 Task: Send an email with the signature Christian Kelly with the subject 'Request for sponsorship' and the message 'Could you please provide a breakdown of the costs?' from softage.1@softage.net to softage.7@softage.net,  softage.1@softage.net and softage.8@softage.net with CC to softage.9@softage.net with an attached document Strategic_plan.pdf
Action: Key pressed n
Screenshot: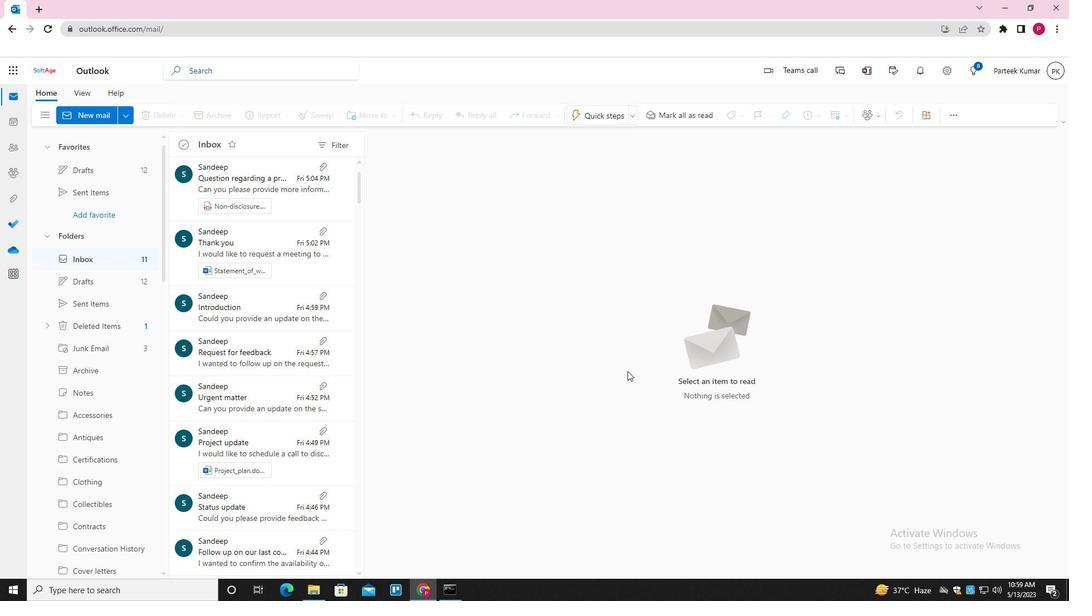 
Action: Mouse moved to (748, 117)
Screenshot: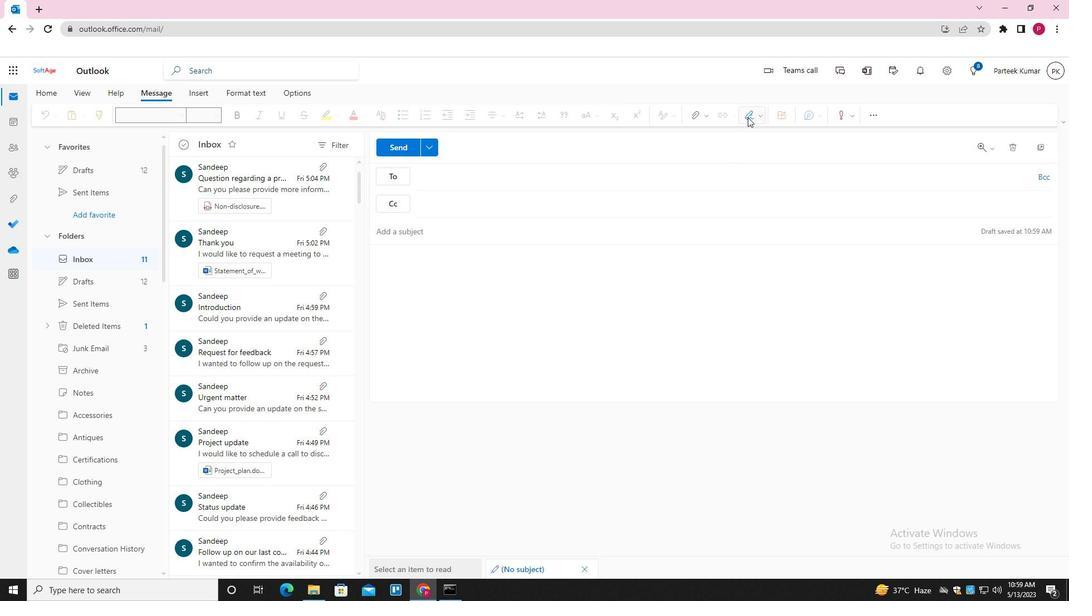 
Action: Mouse pressed left at (748, 117)
Screenshot: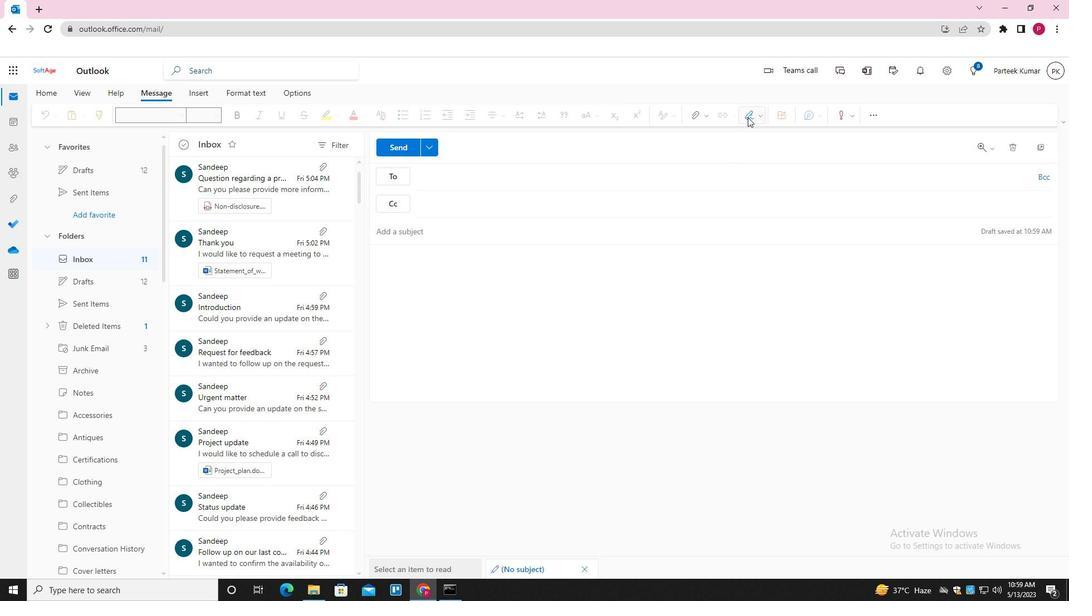 
Action: Mouse moved to (741, 164)
Screenshot: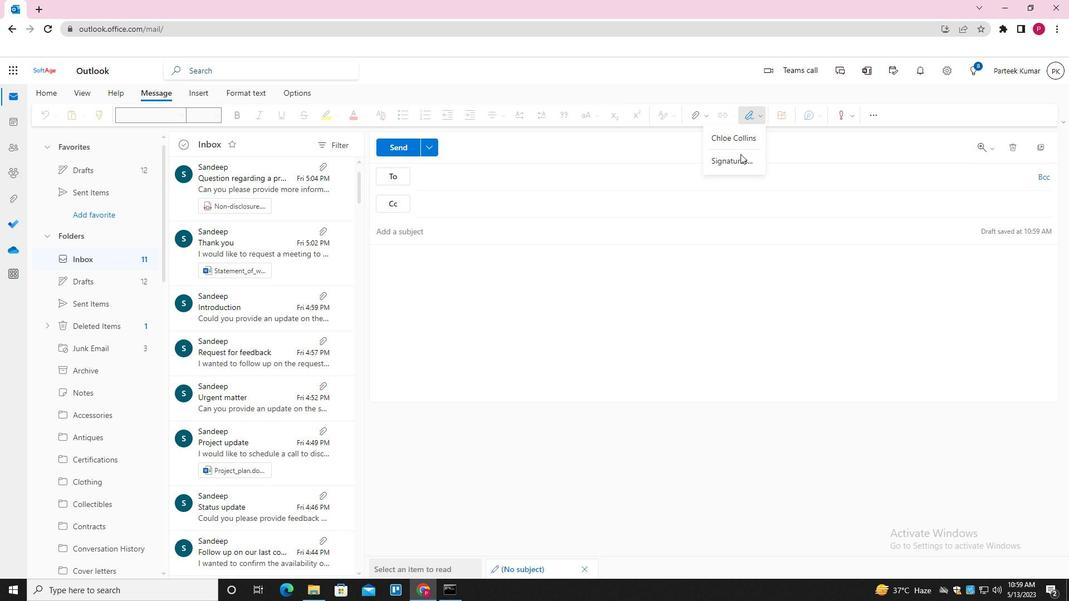 
Action: Mouse pressed left at (741, 164)
Screenshot: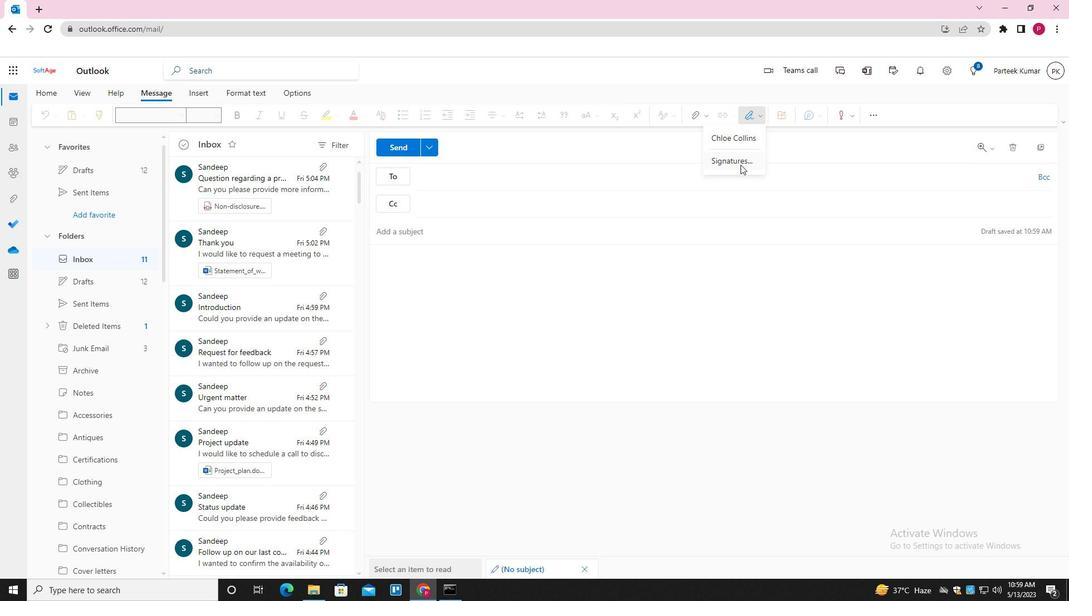 
Action: Mouse moved to (755, 202)
Screenshot: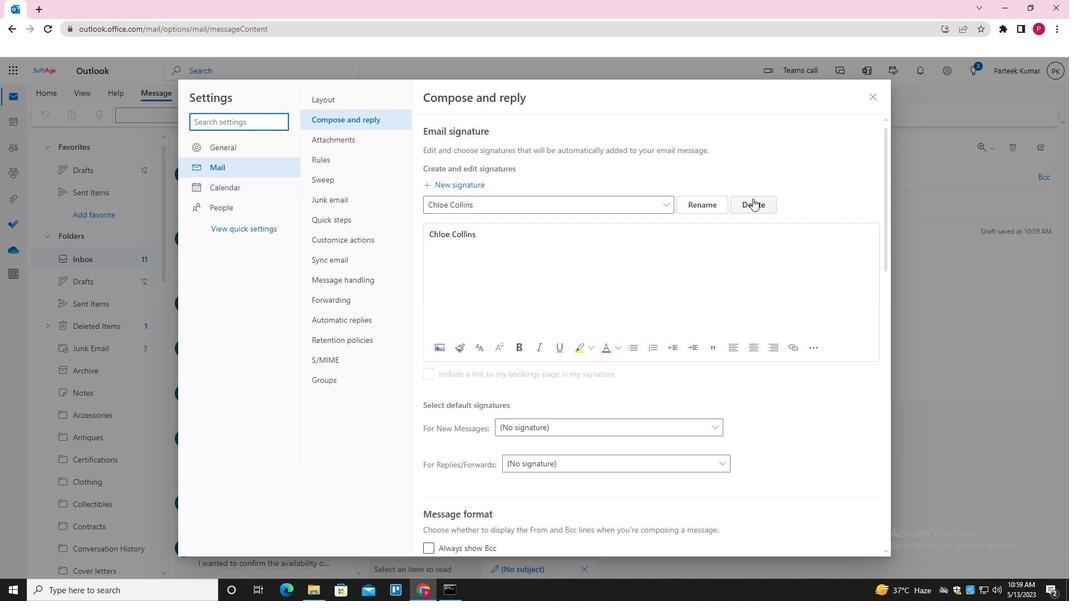 
Action: Mouse pressed left at (755, 202)
Screenshot: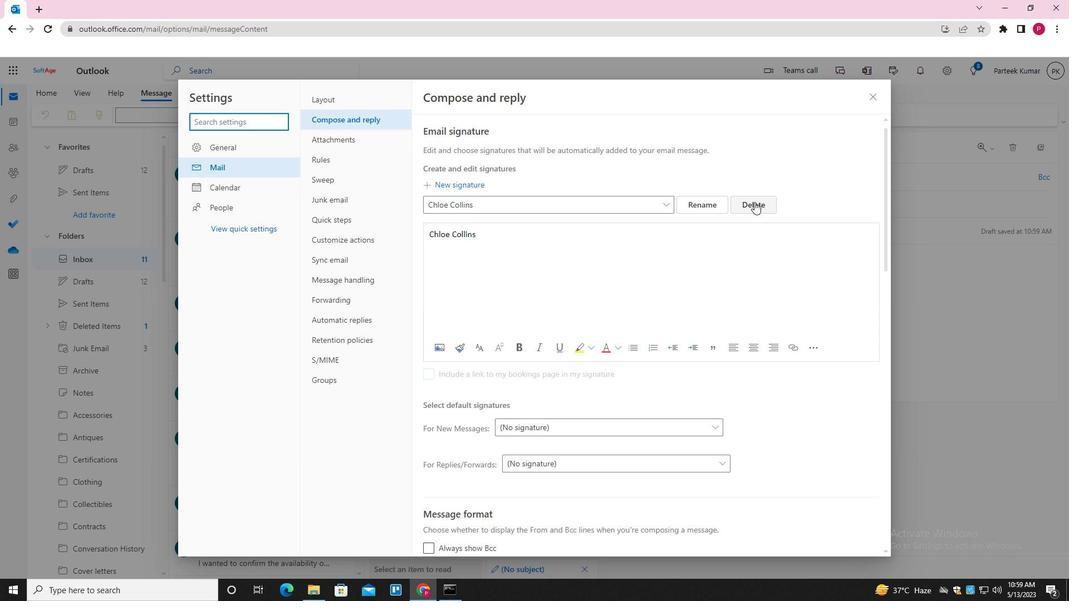 
Action: Mouse moved to (613, 208)
Screenshot: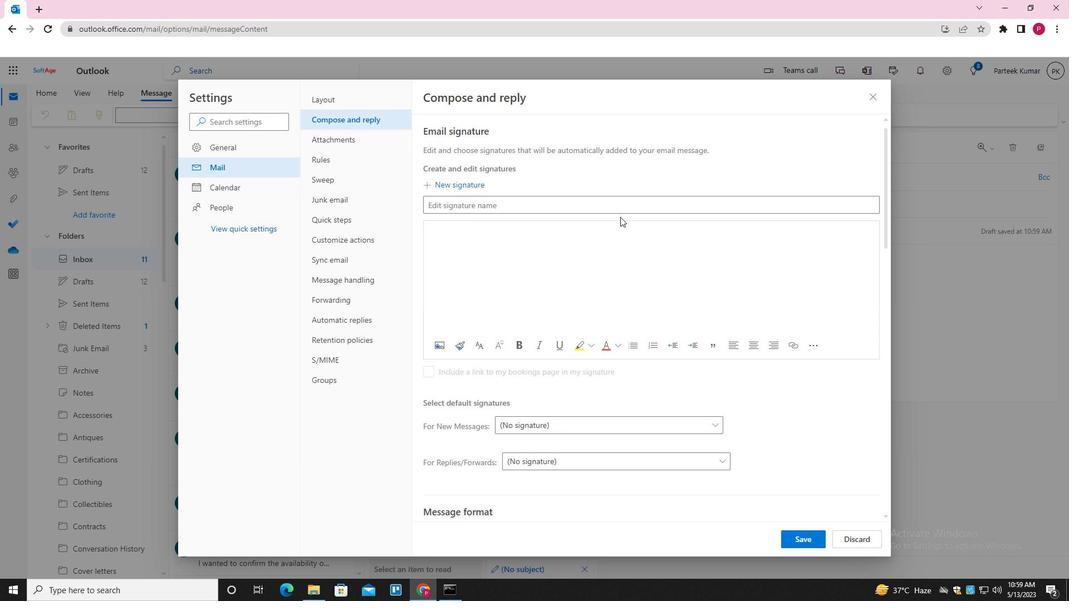 
Action: Mouse pressed left at (613, 208)
Screenshot: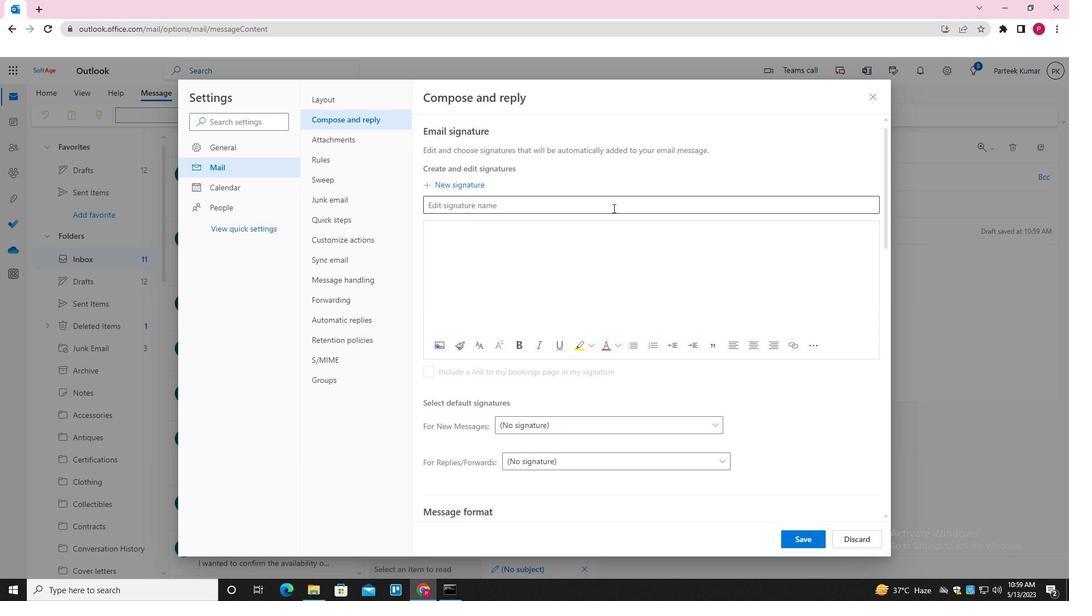 
Action: Key pressed <Key.shift><Key.shift>CHRISTIAN<Key.space><Key.shift_r>KELLY<Key.space><Key.tab><Key.shift>CHRISTIAN<Key.space><Key.shift_r>KELLY
Screenshot: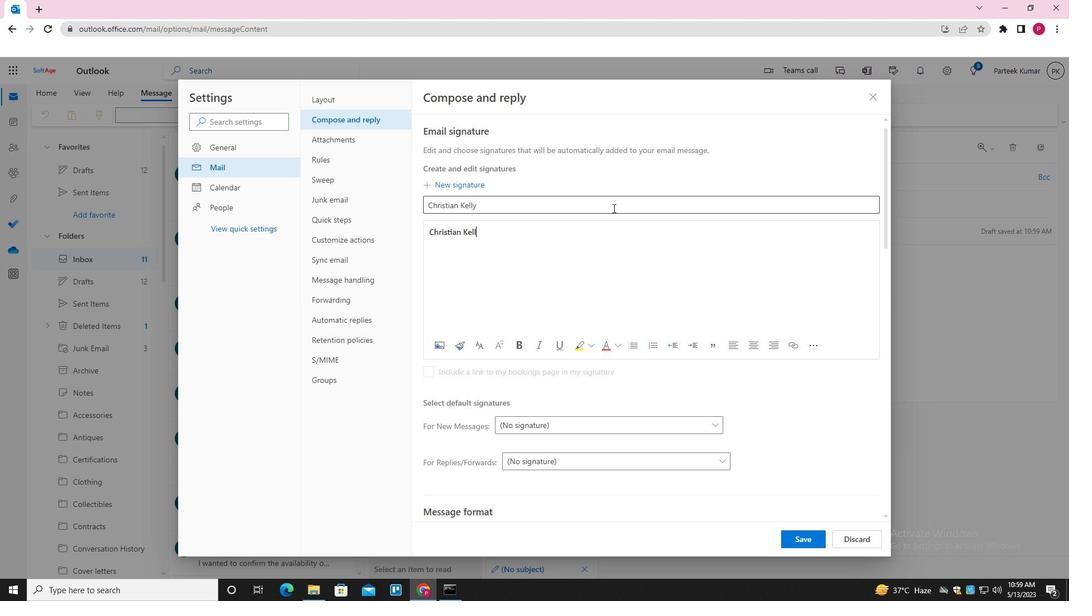 
Action: Mouse moved to (800, 537)
Screenshot: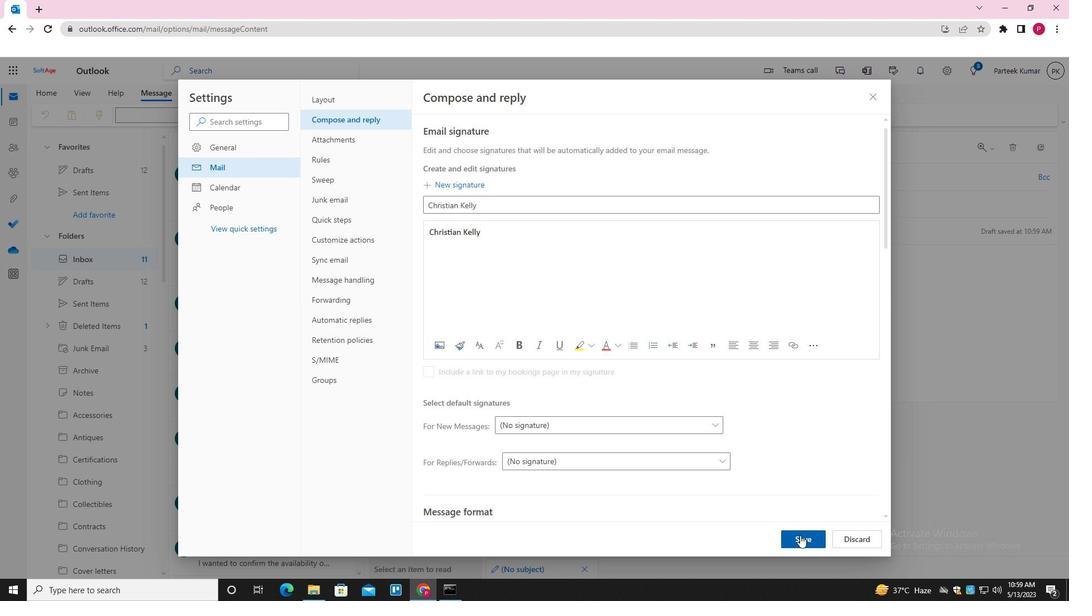 
Action: Mouse pressed left at (800, 537)
Screenshot: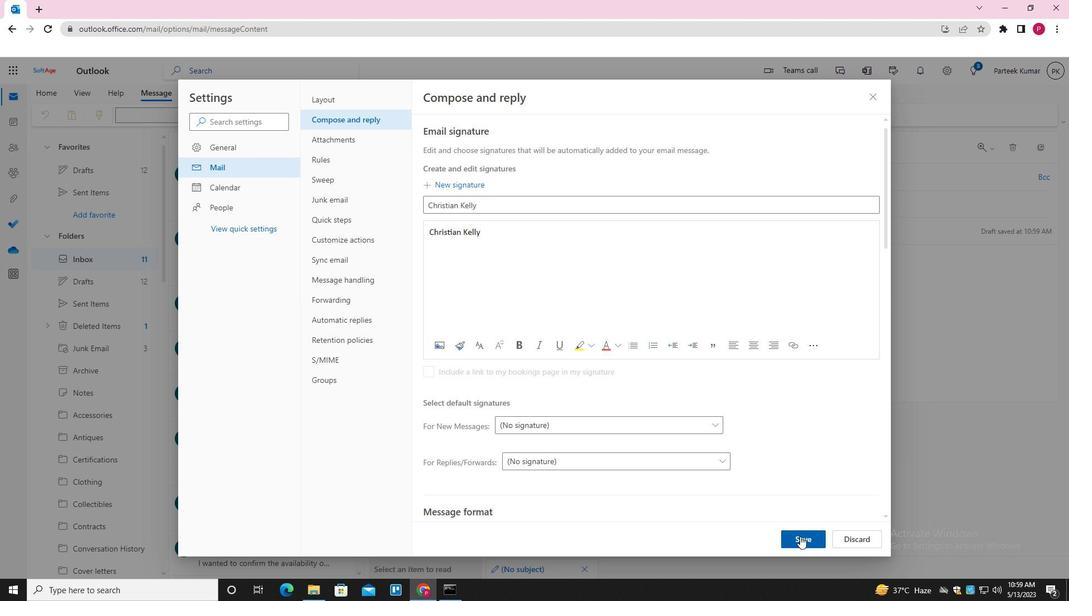 
Action: Mouse moved to (872, 94)
Screenshot: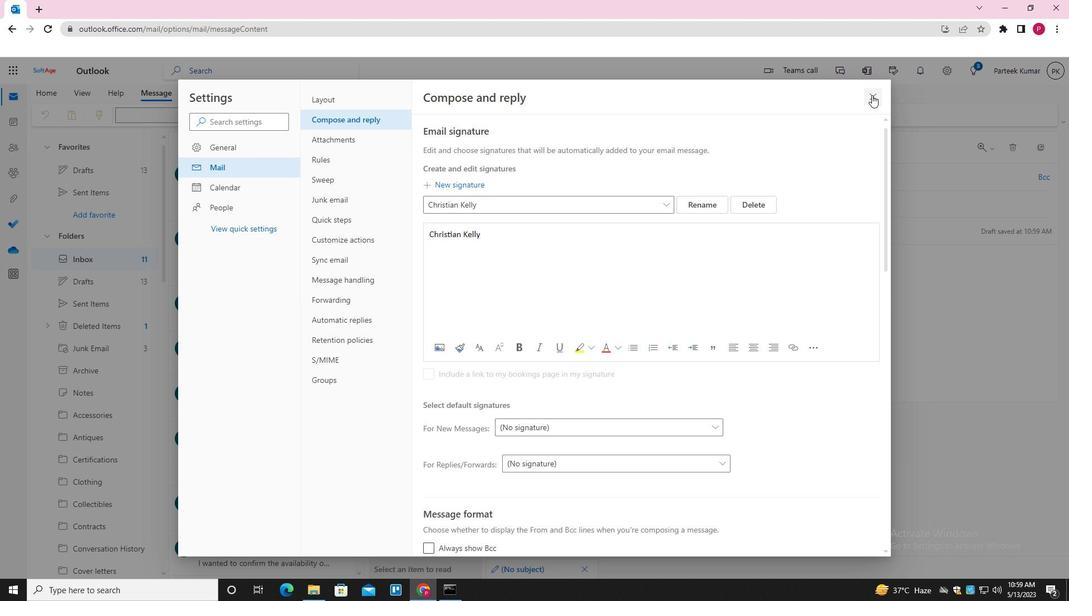 
Action: Mouse pressed left at (872, 94)
Screenshot: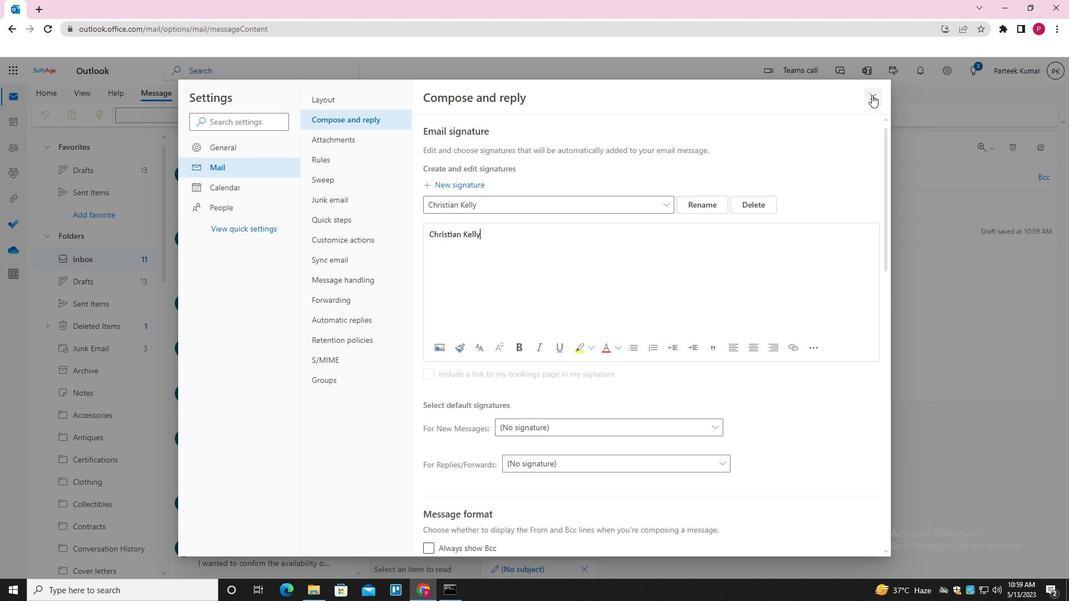 
Action: Mouse moved to (747, 115)
Screenshot: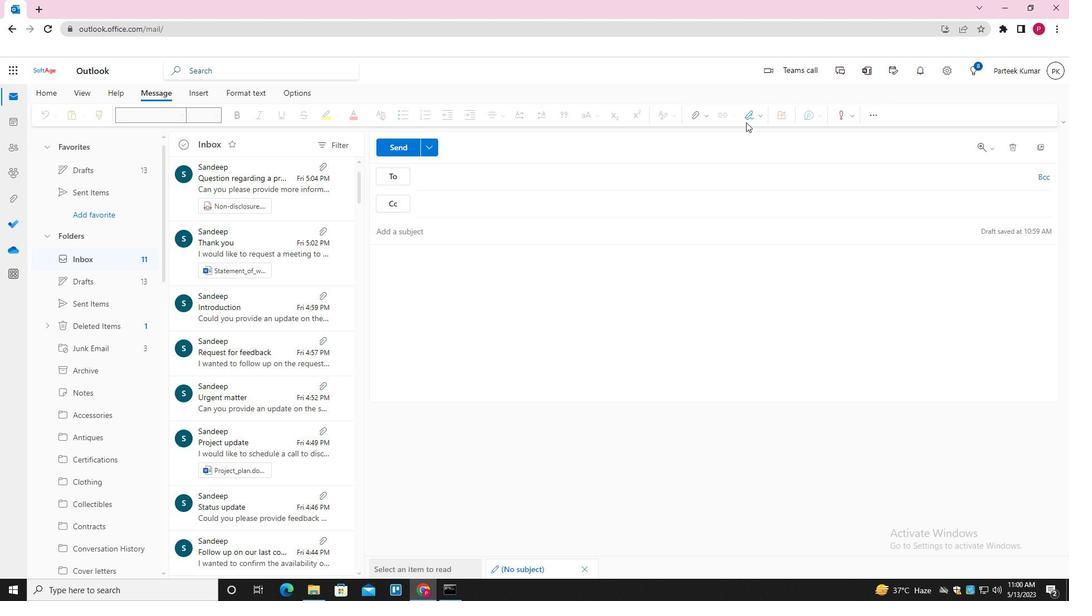 
Action: Mouse pressed left at (747, 115)
Screenshot: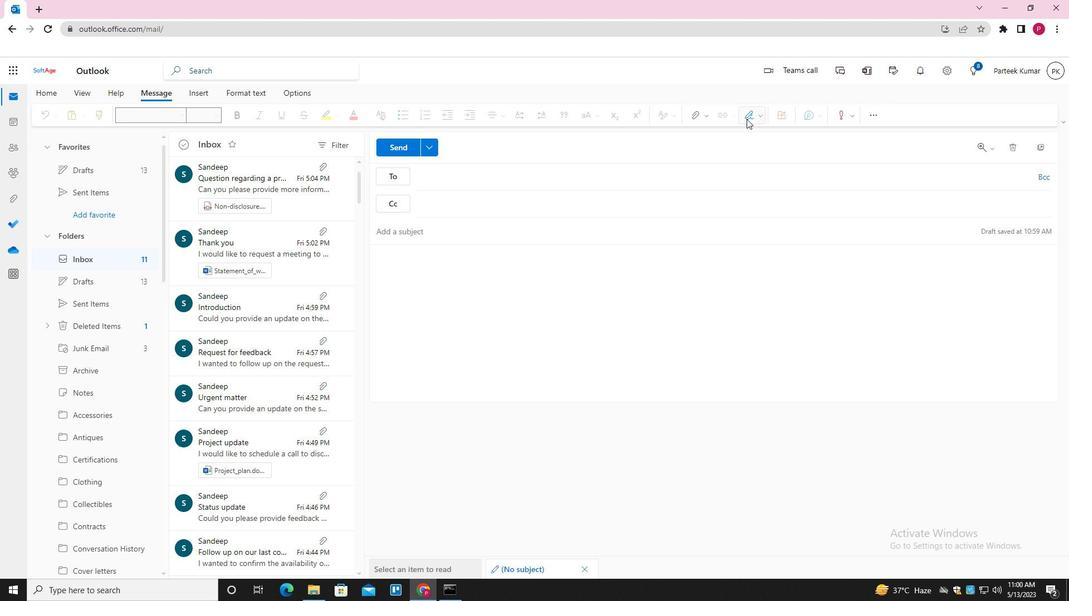 
Action: Mouse moved to (744, 139)
Screenshot: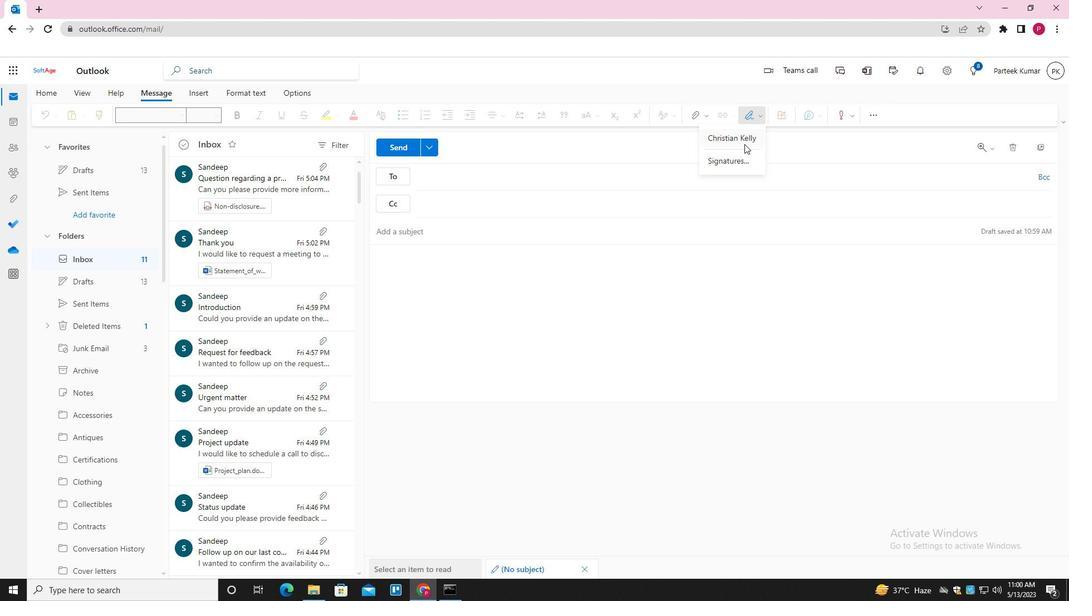 
Action: Mouse pressed left at (744, 139)
Screenshot: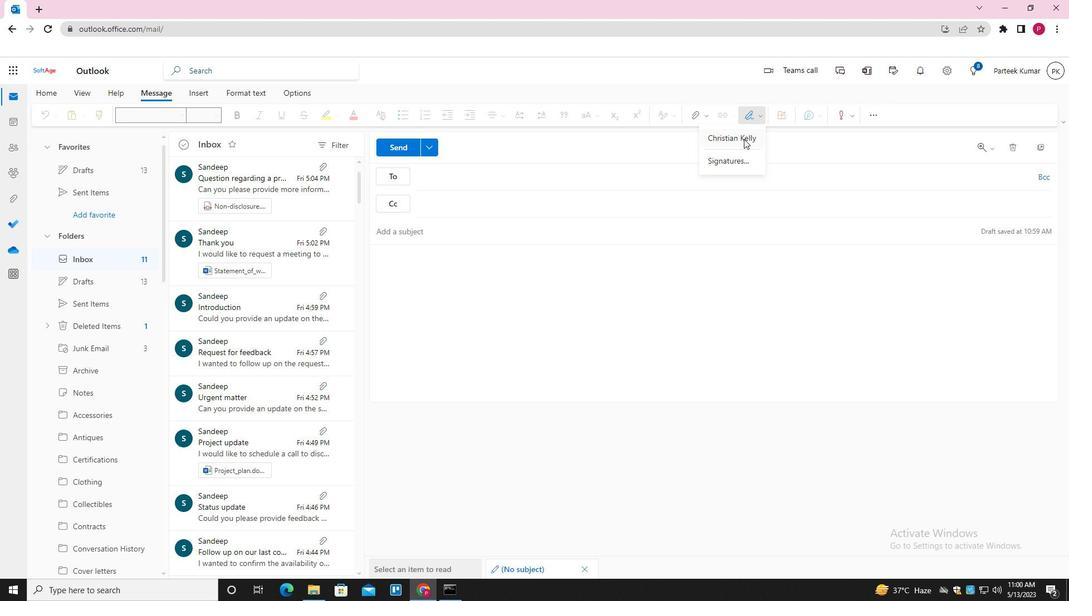
Action: Mouse moved to (545, 236)
Screenshot: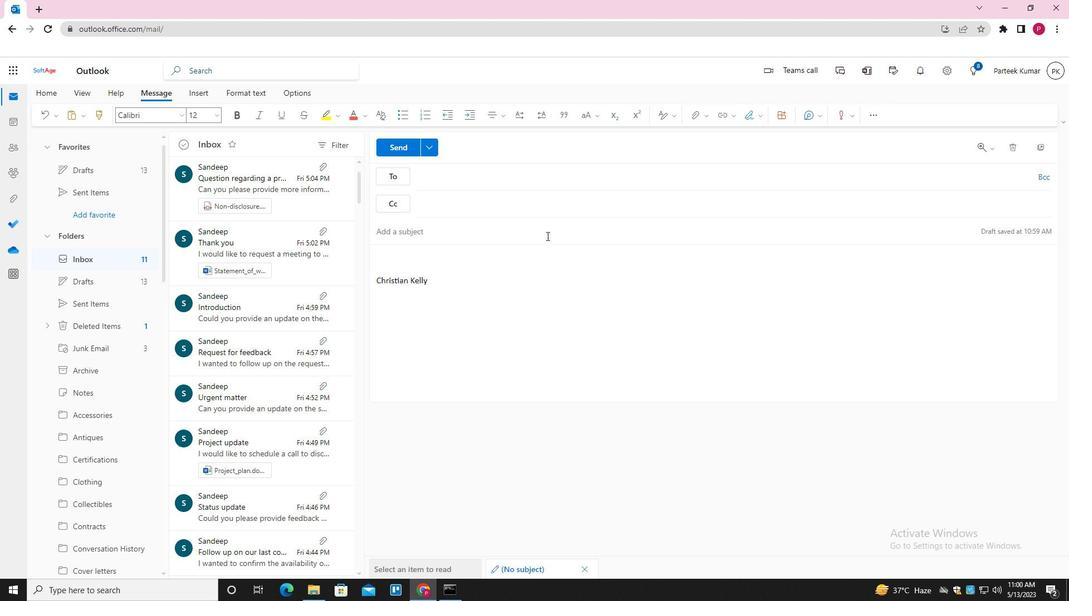
Action: Mouse pressed left at (545, 236)
Screenshot: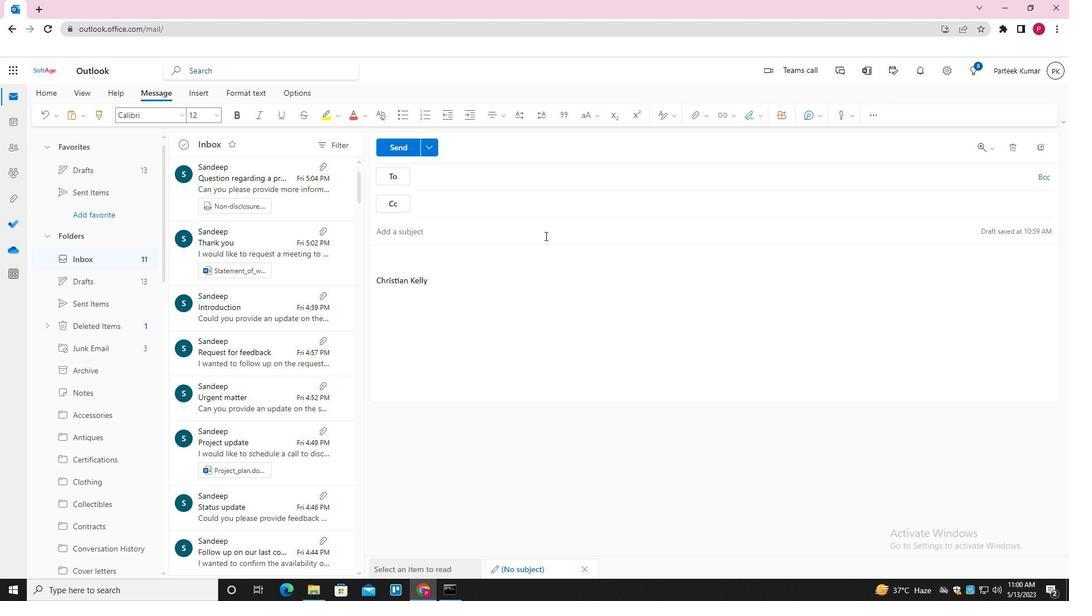 
Action: Key pressed <Key.shift>REQUEST<Key.space>FOR<Key.space>SPONSERSHIP<Key.space><Key.backspace><Key.backspace><Key.backspace><Key.backspace><Key.backspace><Key.backspace><Key.backspace>ORS
Screenshot: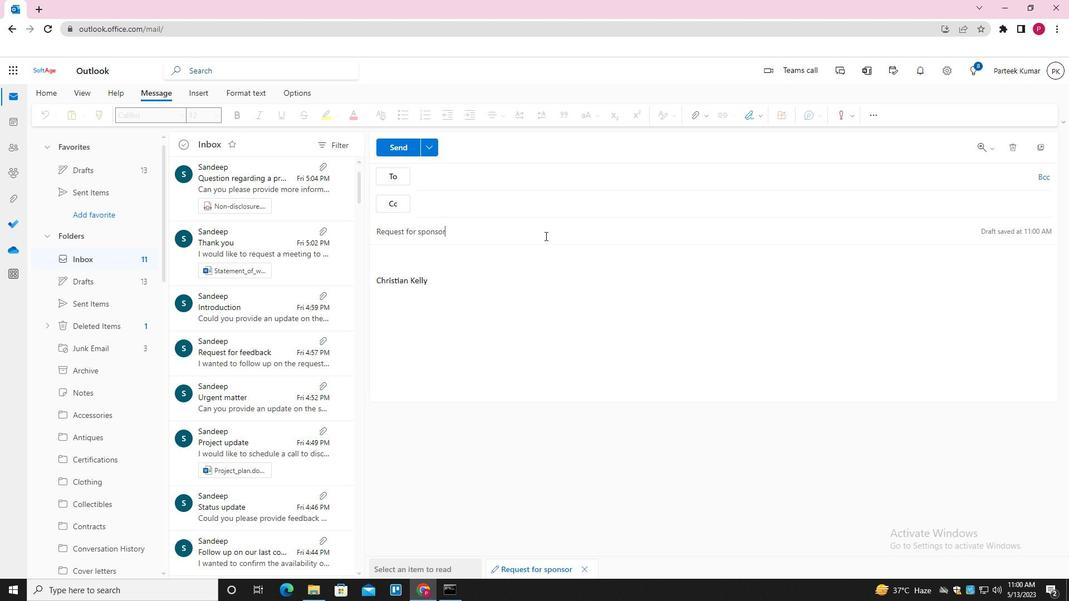
Action: Mouse moved to (544, 236)
Screenshot: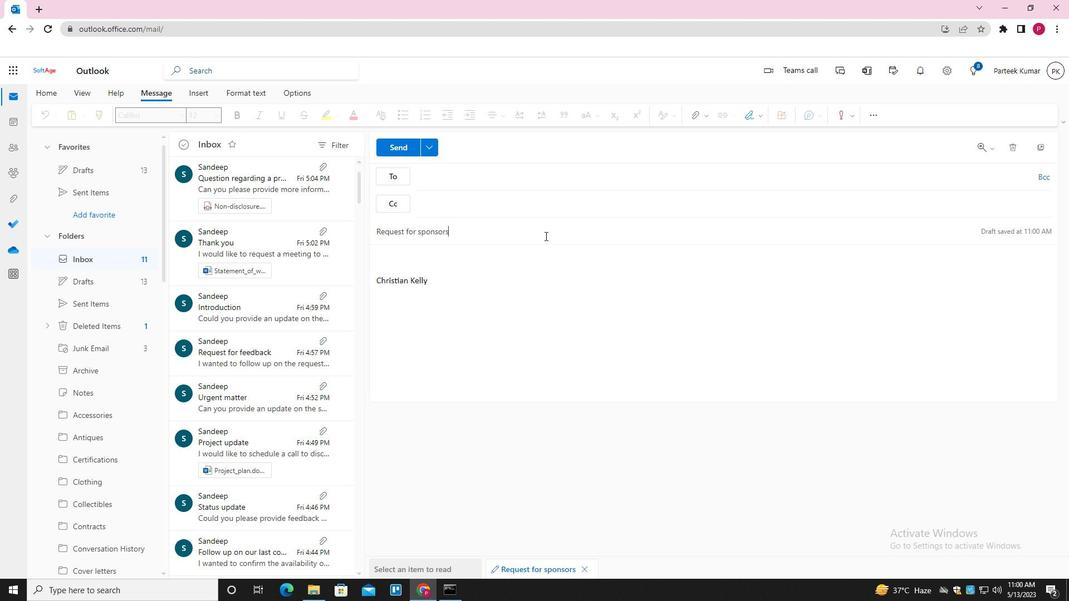 
Action: Key pressed HIP<Key.space><Key.tab><Key.shift_r>COULD<Key.space>YOU<Key.space>PLEASE<Key.space>PROVIDE<Key.space>A<Key.space>BREAKDOWN<Key.space>OF<Key.space>THE<Key.space>COSTS<Key.shift_r>?
Screenshot: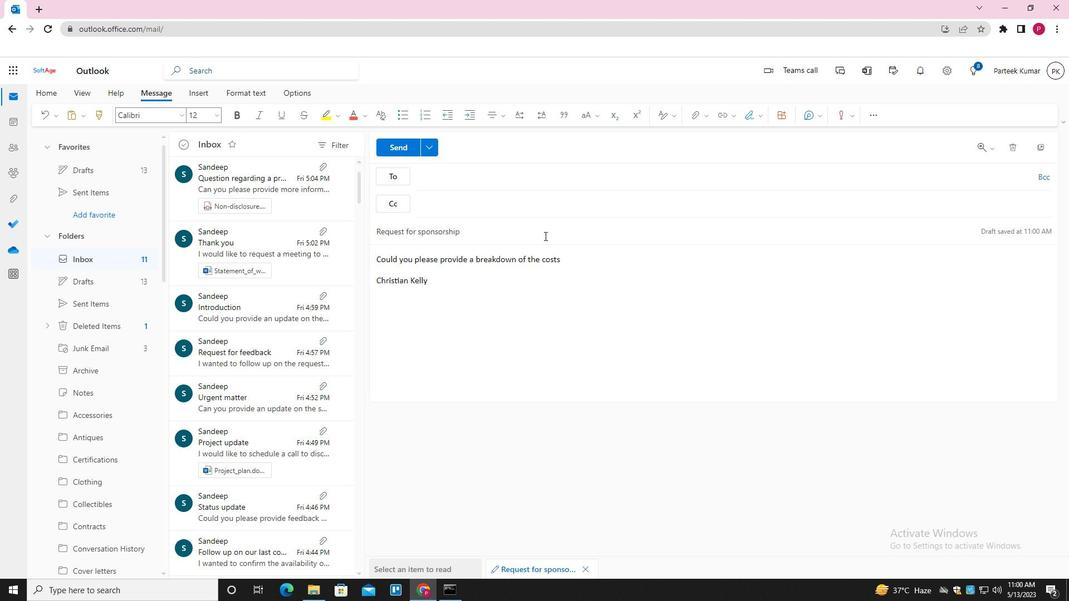 
Action: Mouse moved to (544, 178)
Screenshot: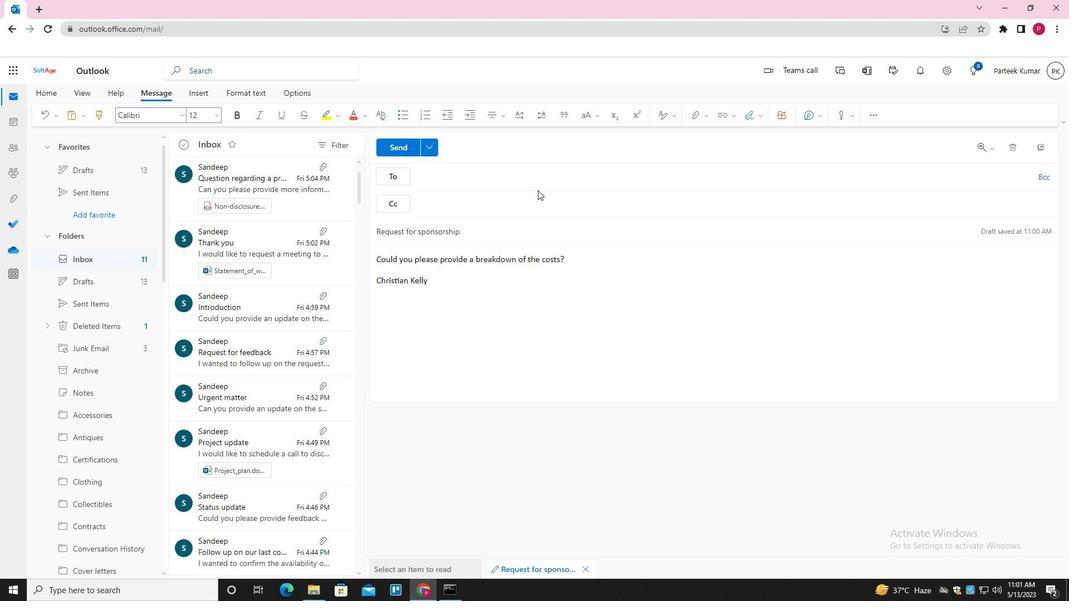 
Action: Mouse pressed left at (544, 178)
Screenshot: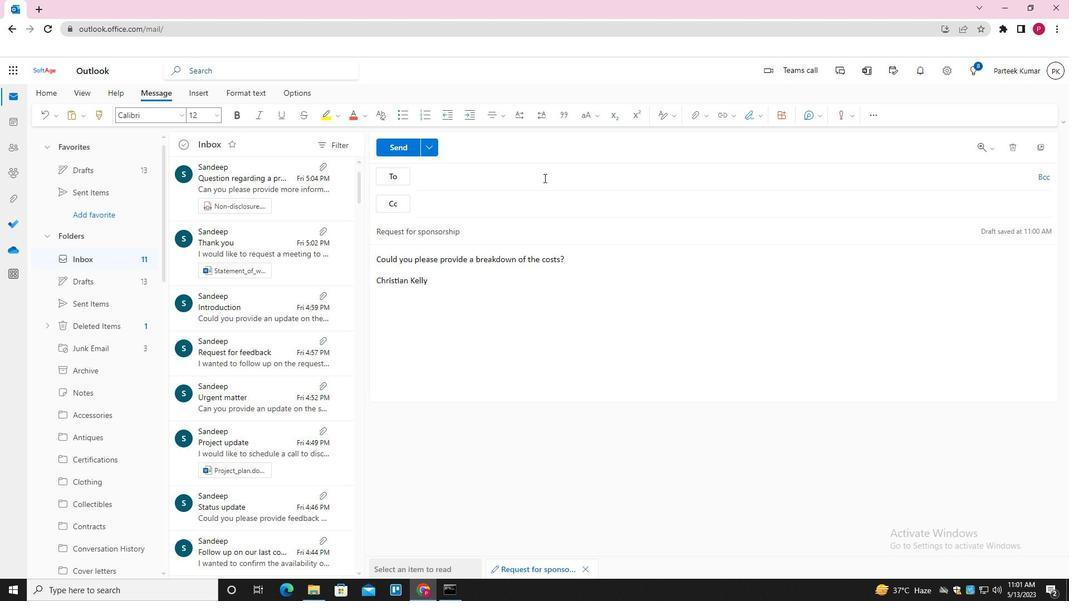 
Action: Key pressed SOGT<Key.backspace>F<Key.backspace><Key.backspace>FTAGE.7<Key.shift>@SOFTAGE.NET<Key.enter>SOFTAGE.1<Key.shift>@SOFTAGE.NET<Key.enter>SOFTAGE.8<Key.shift>@SOFTAGE.NET<Key.enter><Key.tab>SOFTAGE.9<Key.shift>@SOFTAGE.NET<Key.enter>
Screenshot: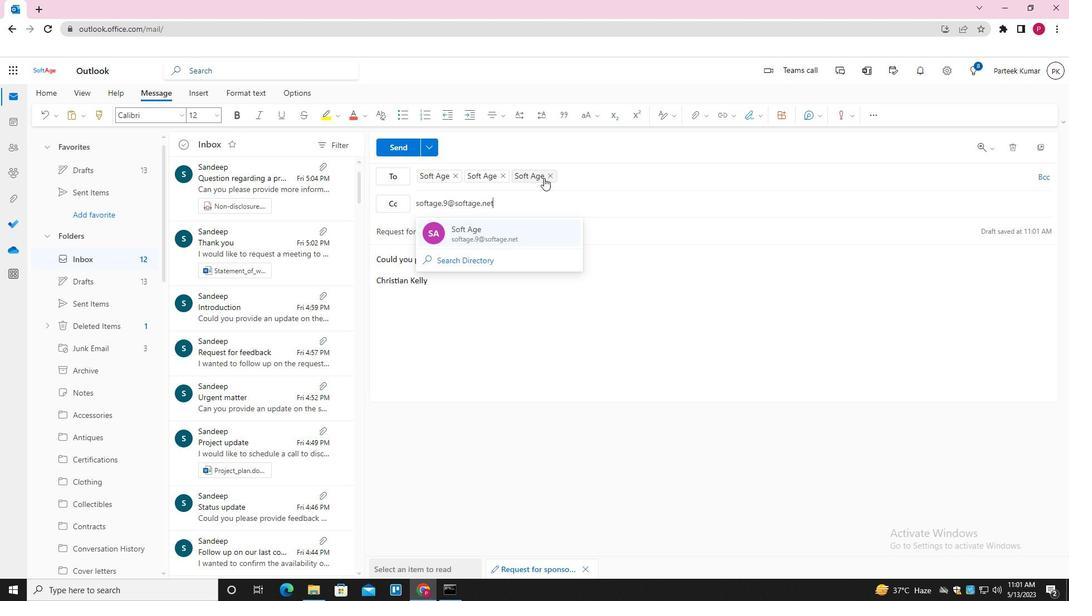 
Action: Mouse moved to (688, 117)
Screenshot: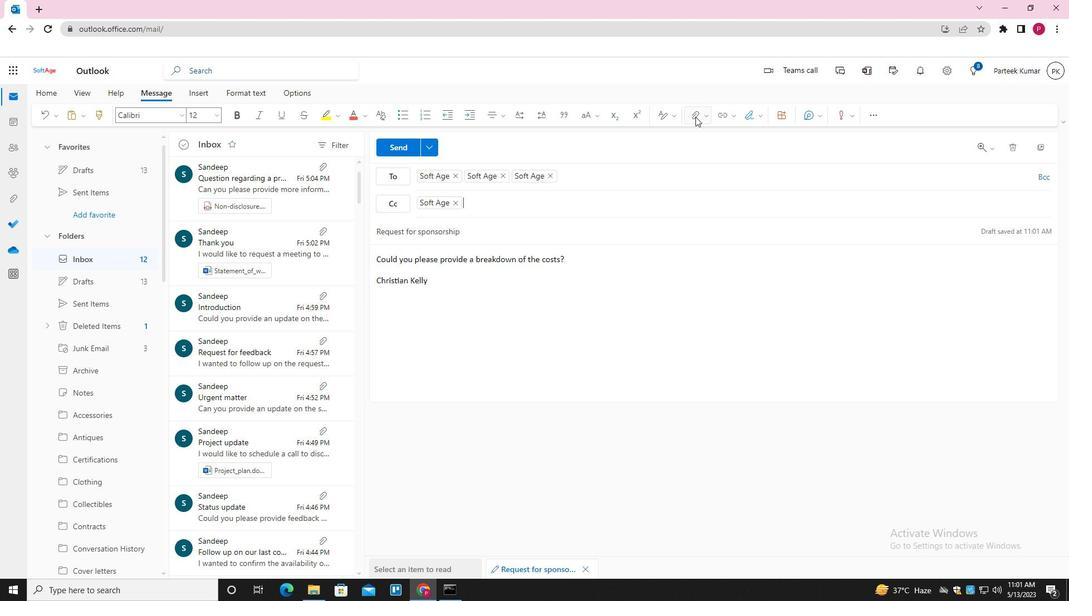 
Action: Mouse pressed left at (688, 117)
Screenshot: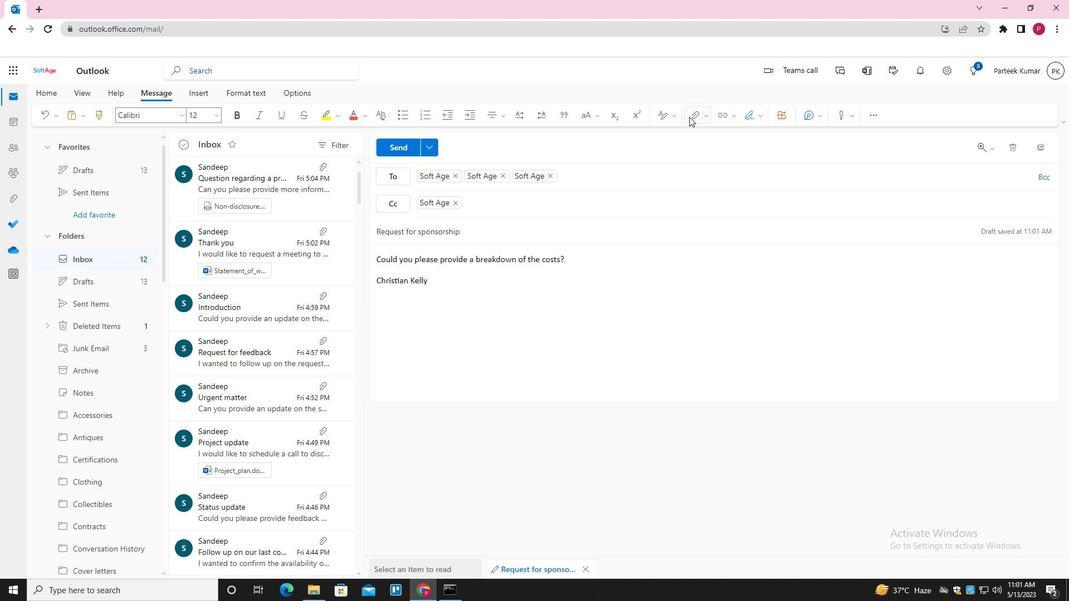 
Action: Mouse moved to (650, 137)
Screenshot: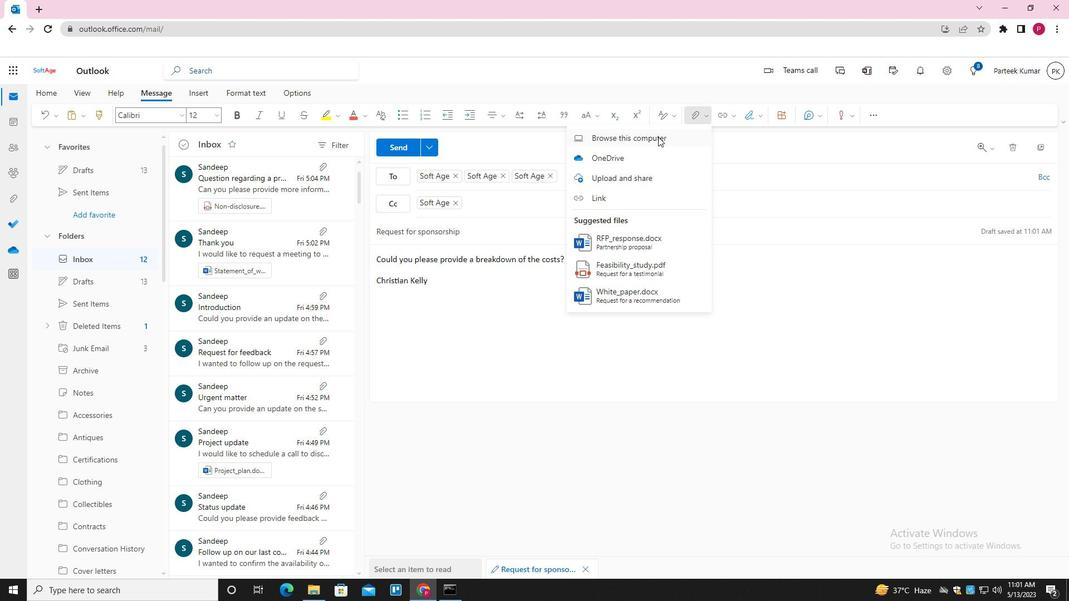
Action: Mouse pressed left at (650, 137)
Screenshot: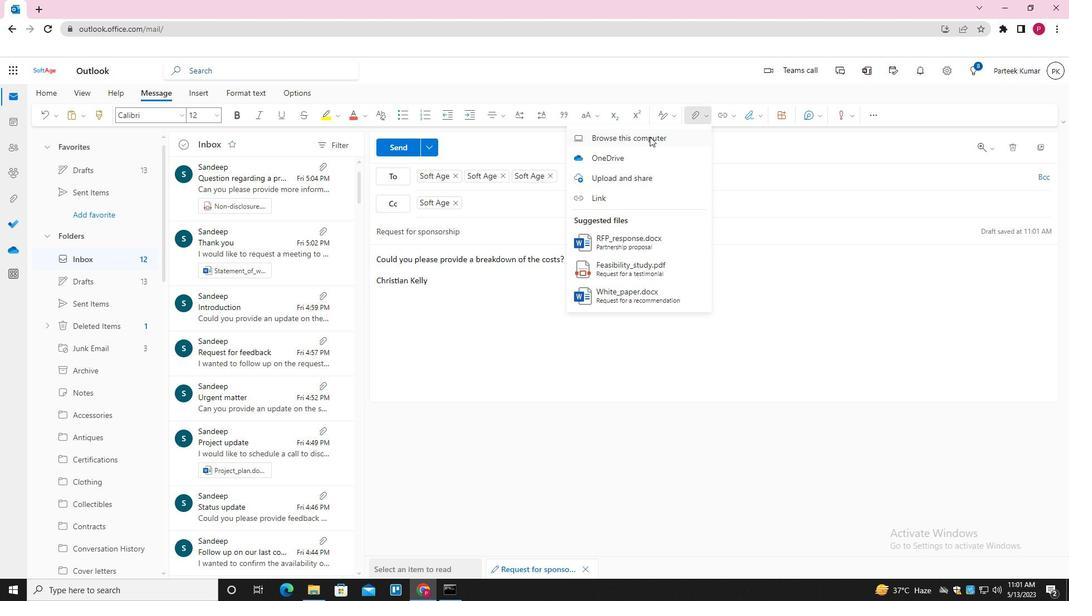 
Action: Mouse moved to (189, 81)
Screenshot: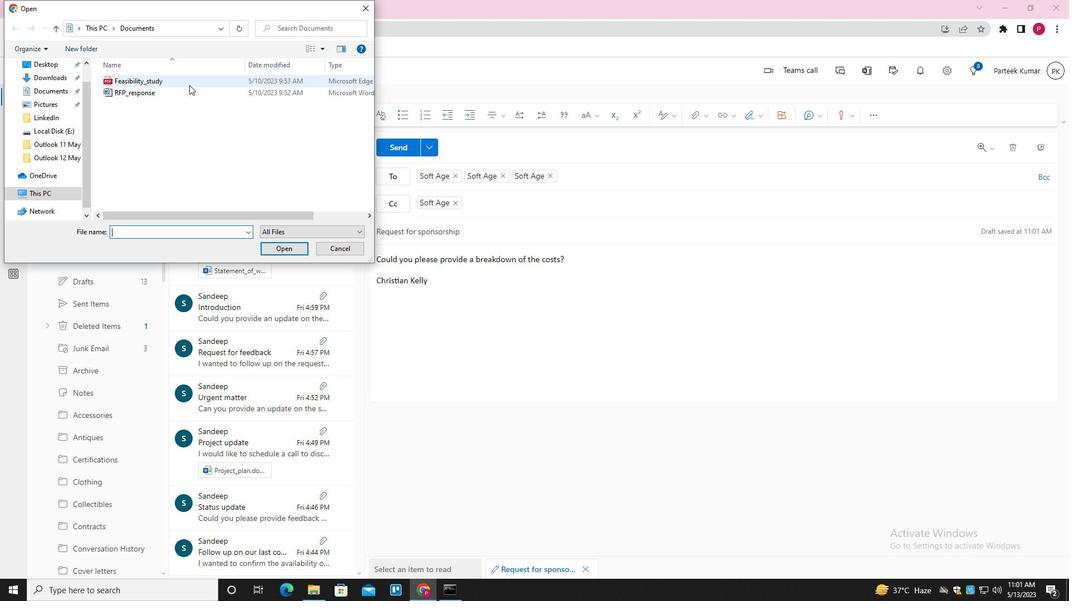 
Action: Mouse pressed left at (189, 81)
Screenshot: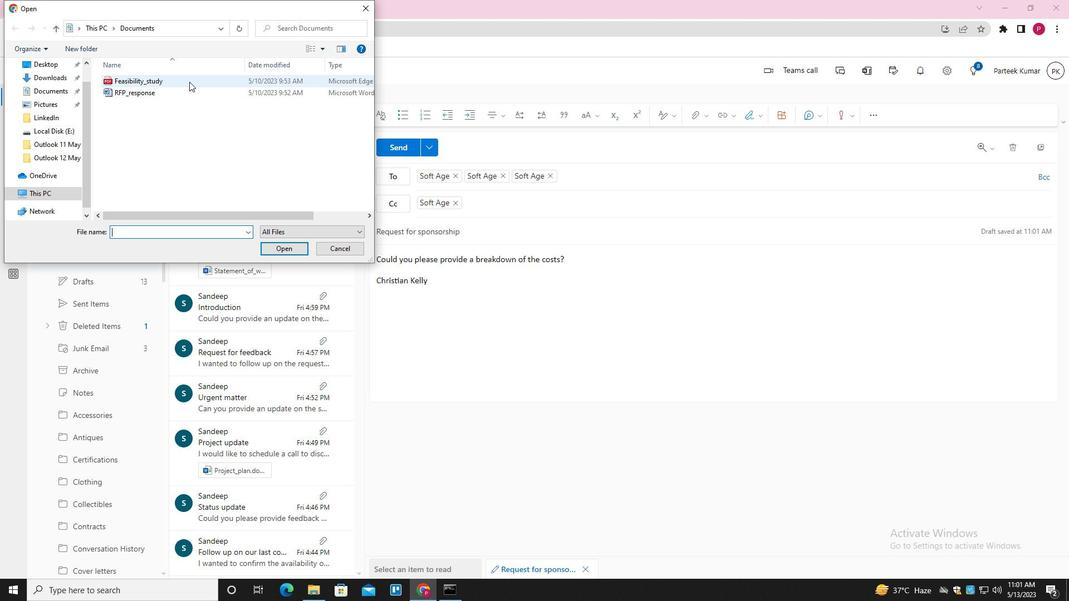 
Action: Key pressed <Key.f2><Key.shift>STRATEGIC<Key.shift_r>_PLAN<Key.space><Key.enter>
Screenshot: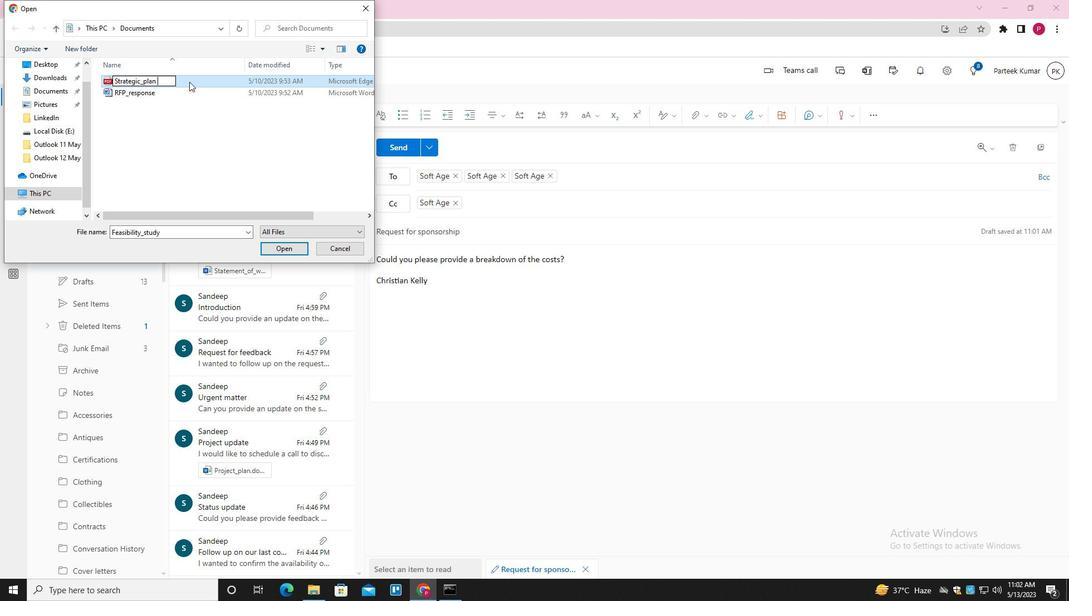 
Action: Mouse pressed left at (189, 81)
Screenshot: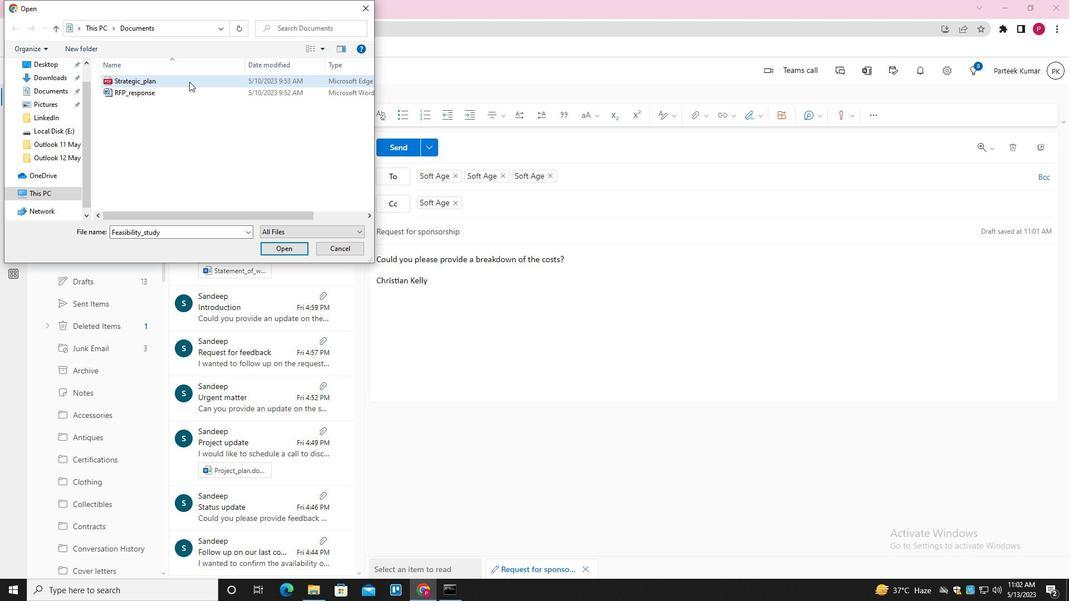 
Action: Mouse moved to (288, 248)
Screenshot: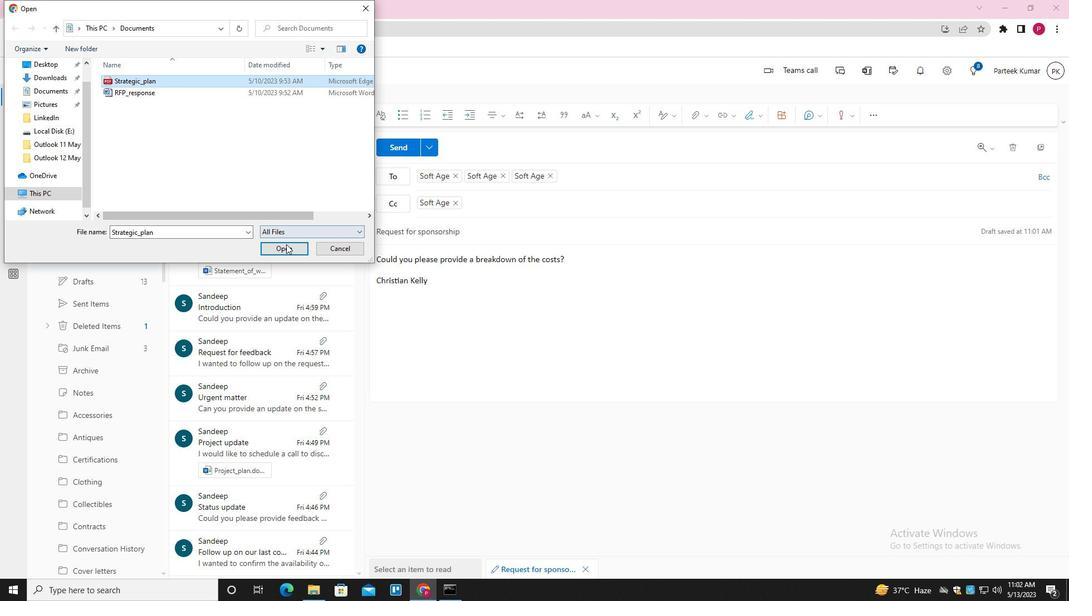 
Action: Mouse pressed left at (288, 248)
Screenshot: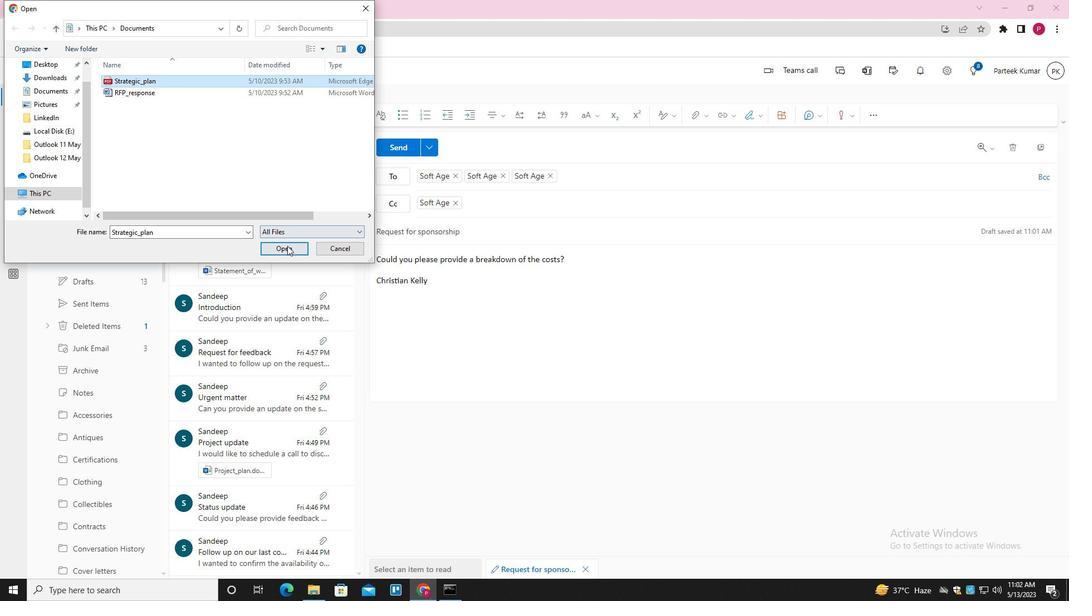 
Action: Mouse moved to (405, 150)
Screenshot: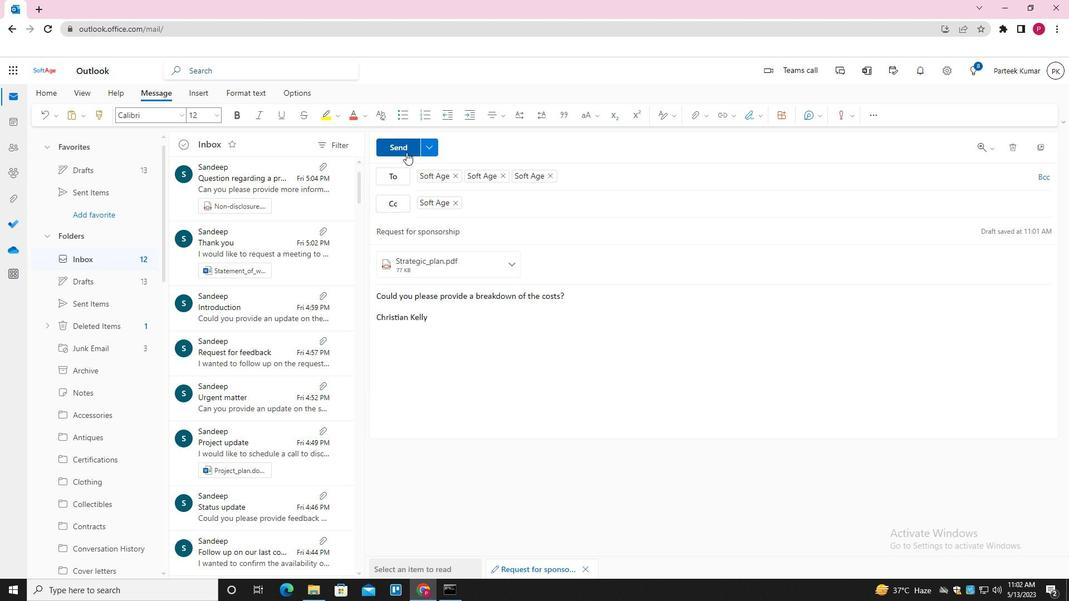 
Action: Mouse pressed left at (405, 150)
Screenshot: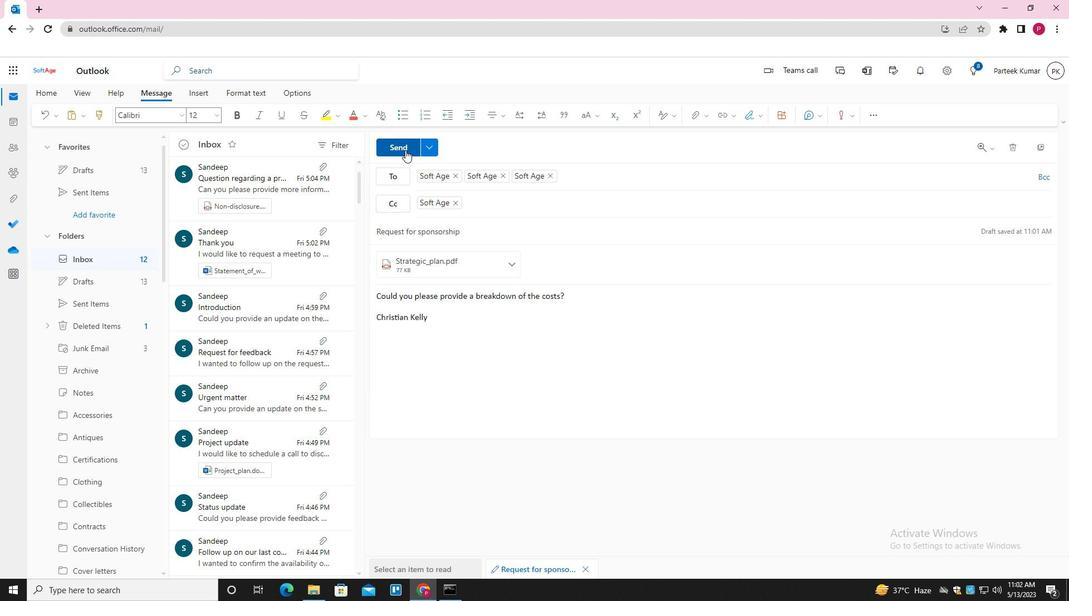 
Action: Mouse moved to (452, 269)
Screenshot: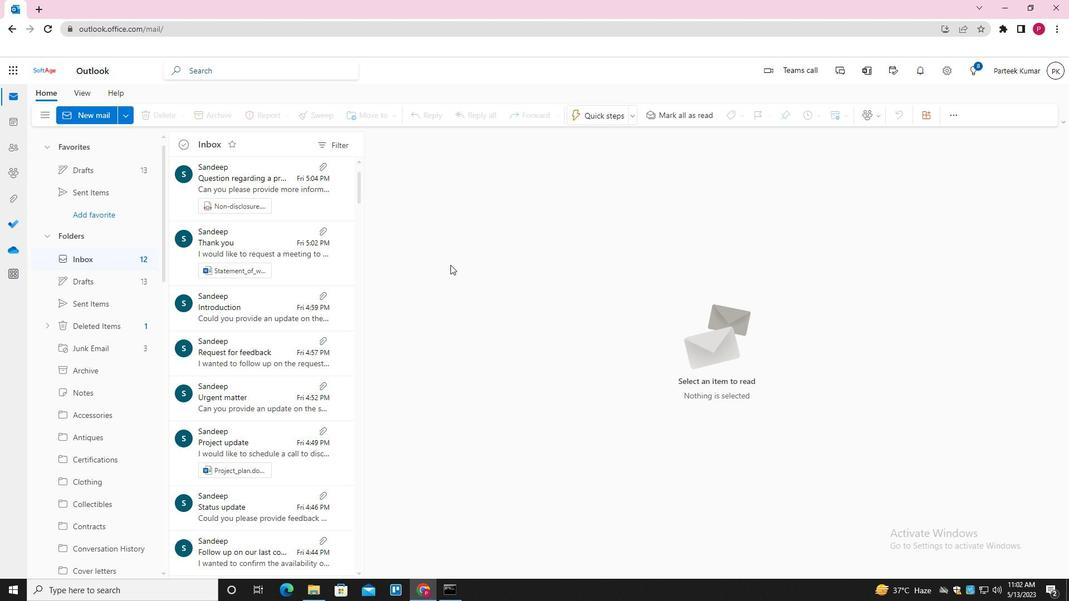 
